 Task: Add Sprouts Organic Less Sodium Soy Sauce to the cart.
Action: Mouse moved to (261, 137)
Screenshot: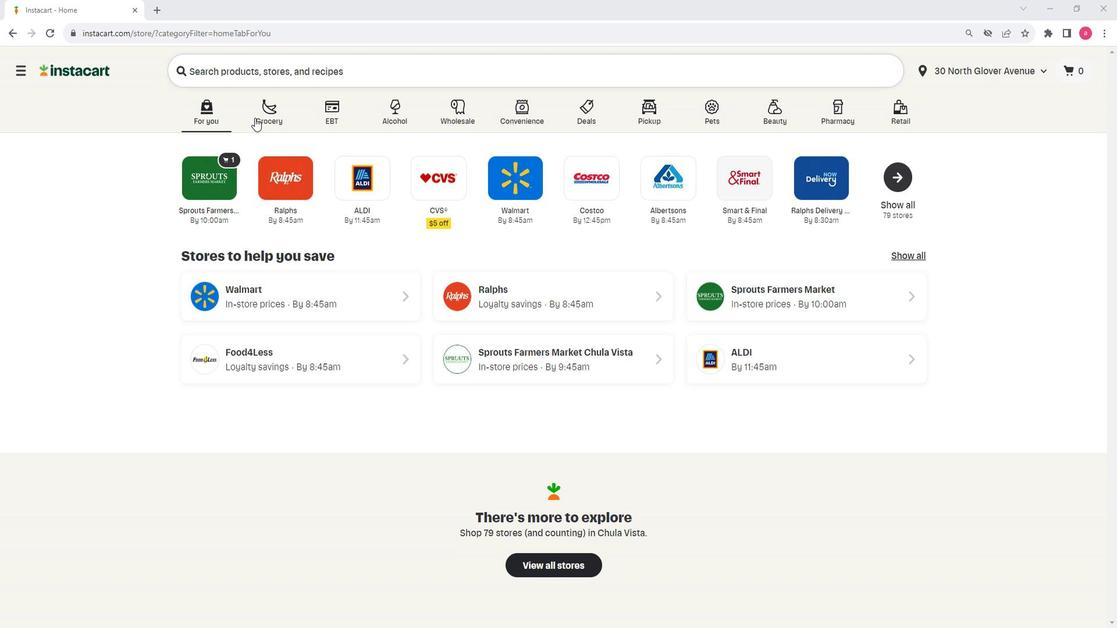 
Action: Mouse pressed left at (261, 137)
Screenshot: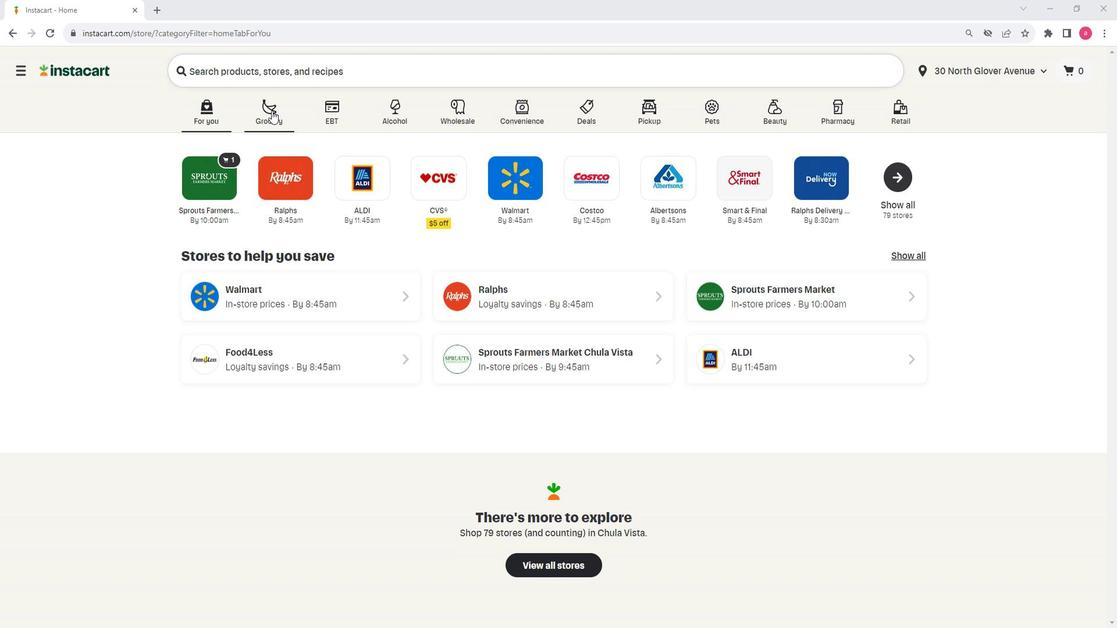 
Action: Mouse moved to (348, 329)
Screenshot: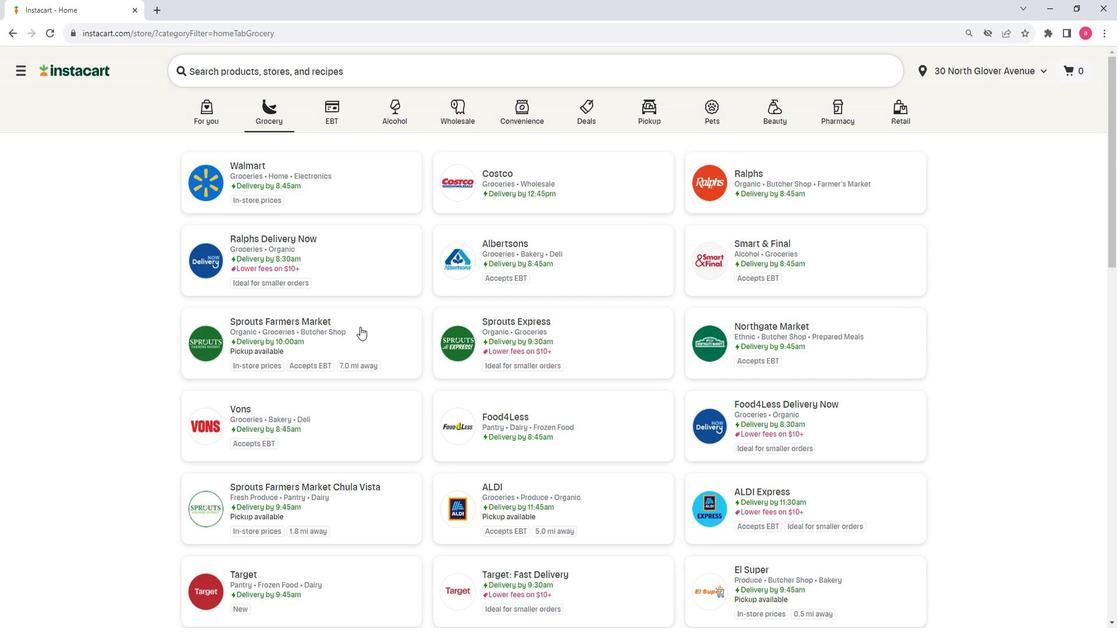 
Action: Mouse pressed left at (348, 329)
Screenshot: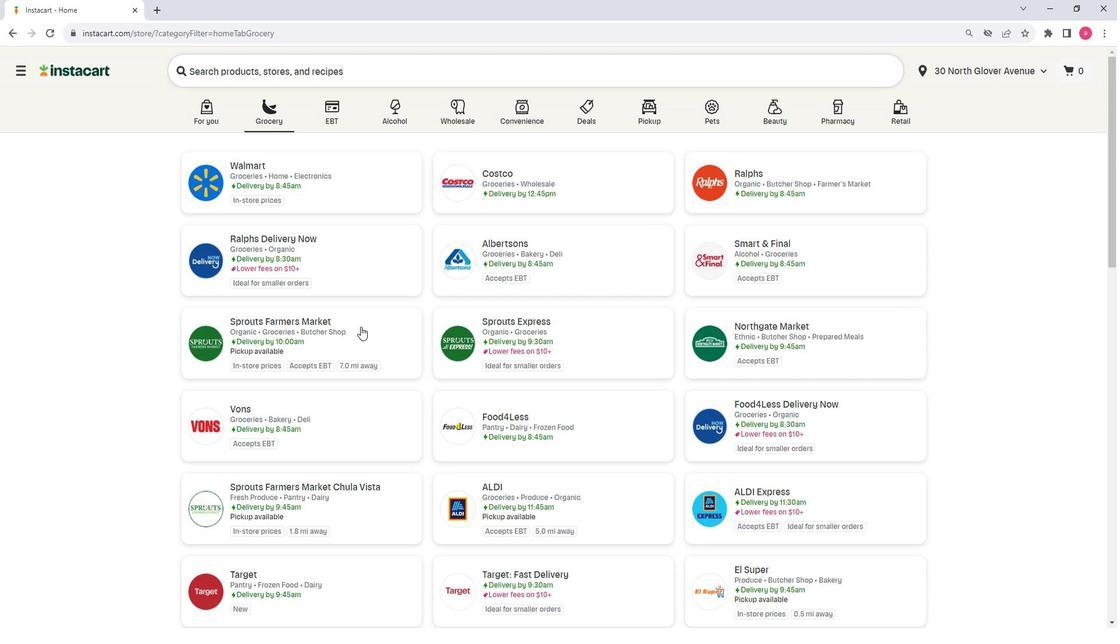 
Action: Mouse moved to (76, 396)
Screenshot: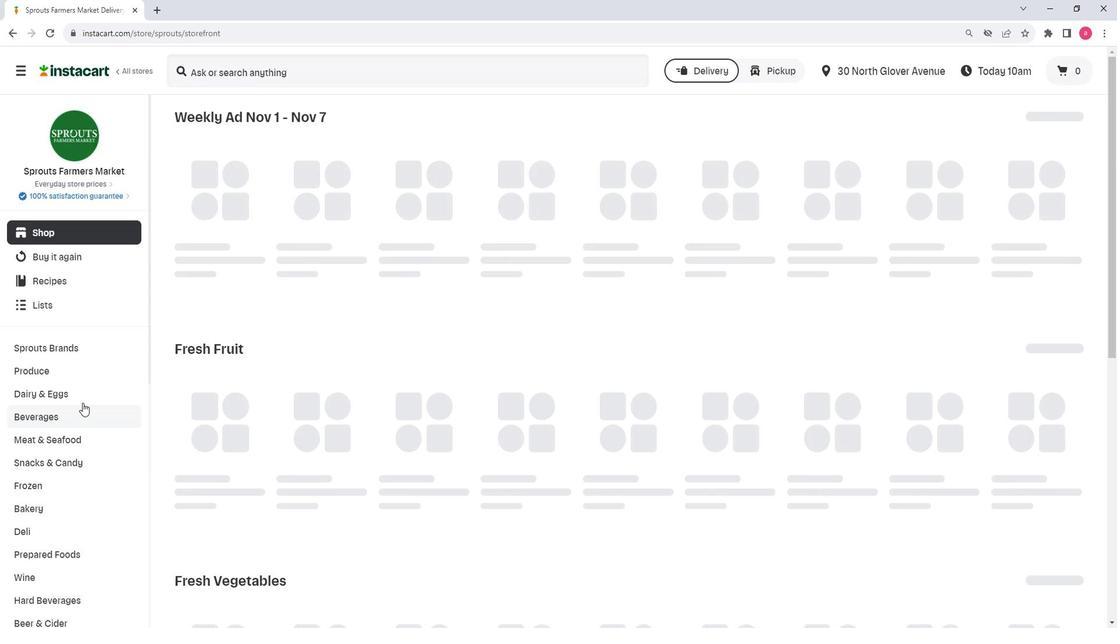 
Action: Mouse scrolled (76, 395) with delta (0, 0)
Screenshot: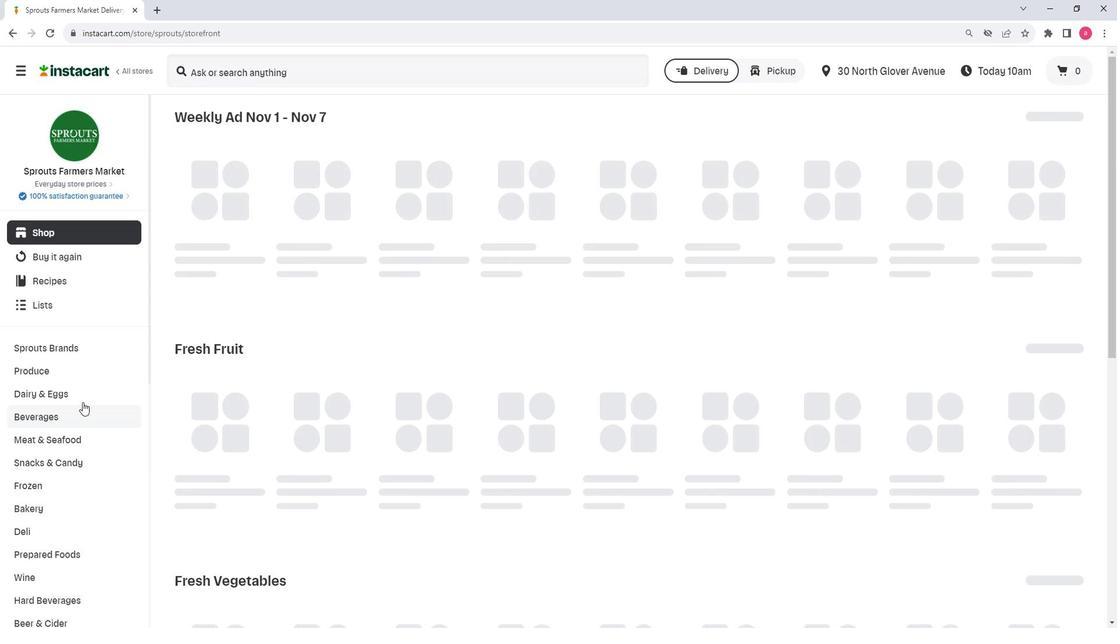 
Action: Mouse scrolled (76, 395) with delta (0, 0)
Screenshot: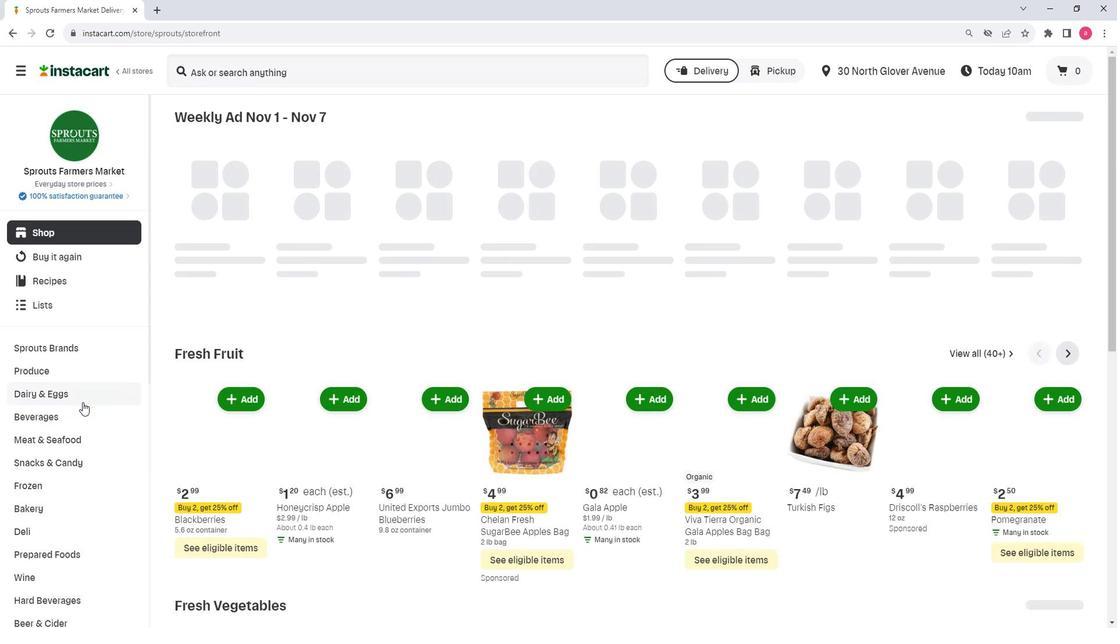 
Action: Mouse scrolled (76, 395) with delta (0, 0)
Screenshot: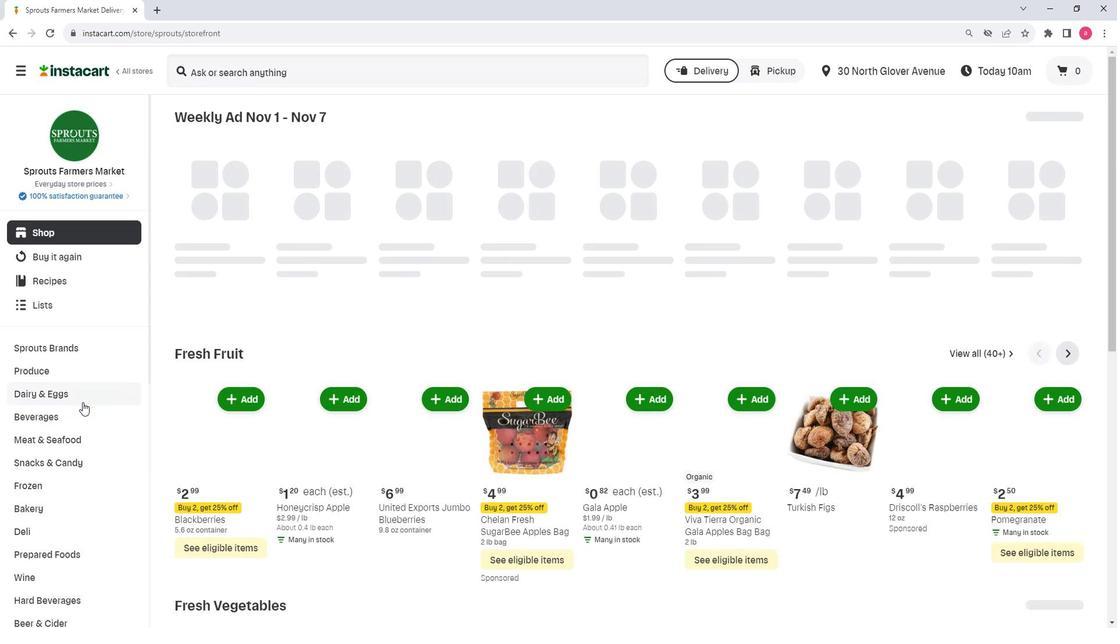 
Action: Mouse moved to (76, 395)
Screenshot: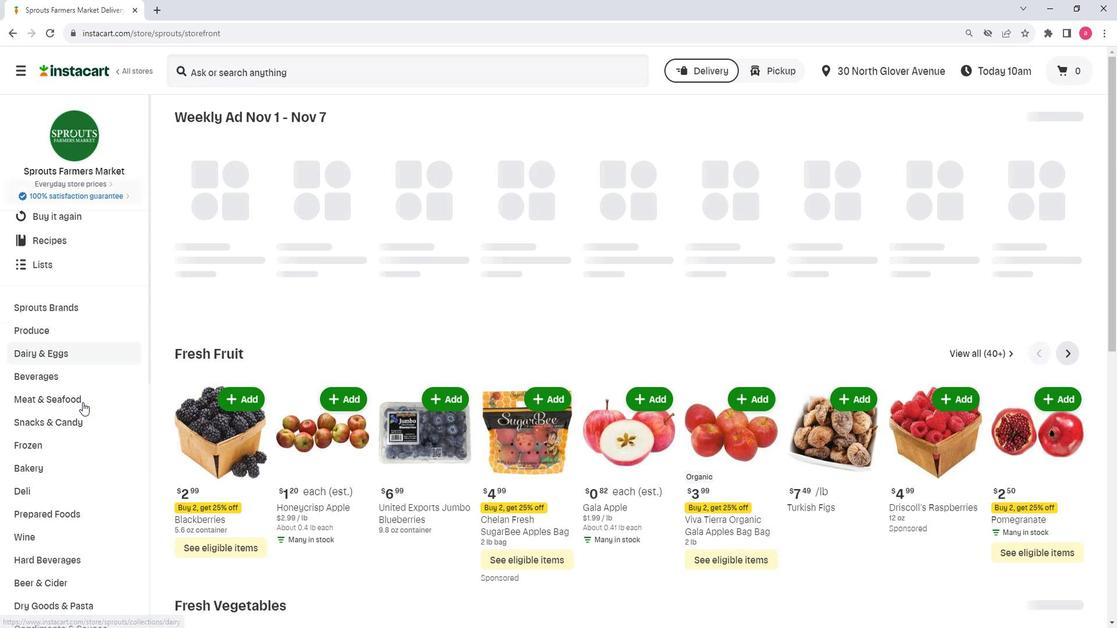 
Action: Mouse scrolled (76, 395) with delta (0, 0)
Screenshot: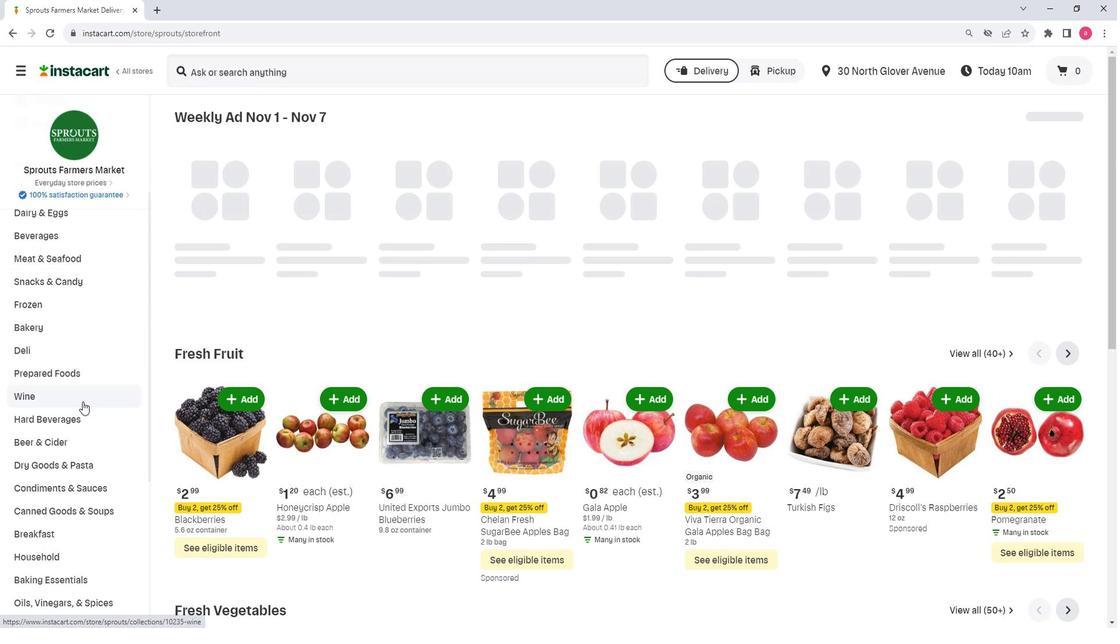 
Action: Mouse scrolled (76, 395) with delta (0, 0)
Screenshot: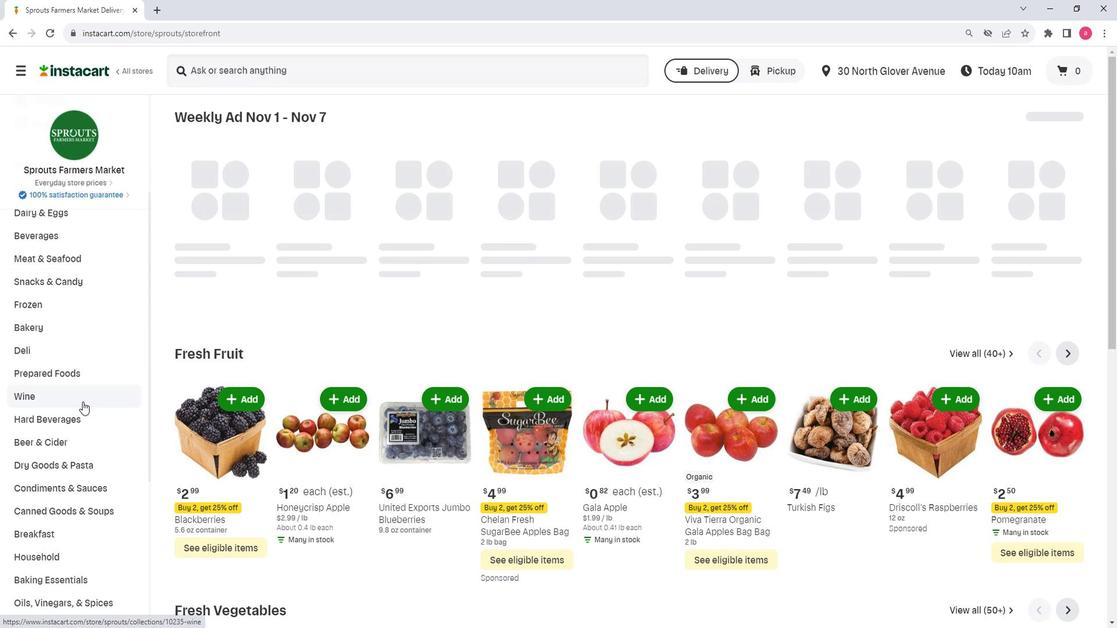 
Action: Mouse moved to (93, 362)
Screenshot: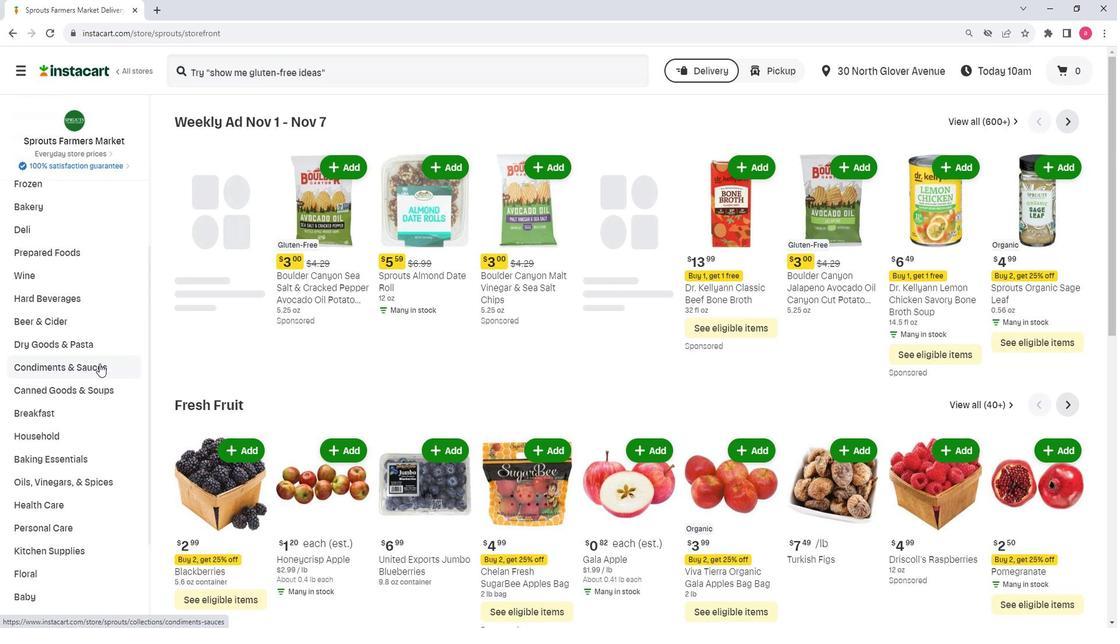 
Action: Mouse pressed left at (93, 362)
Screenshot: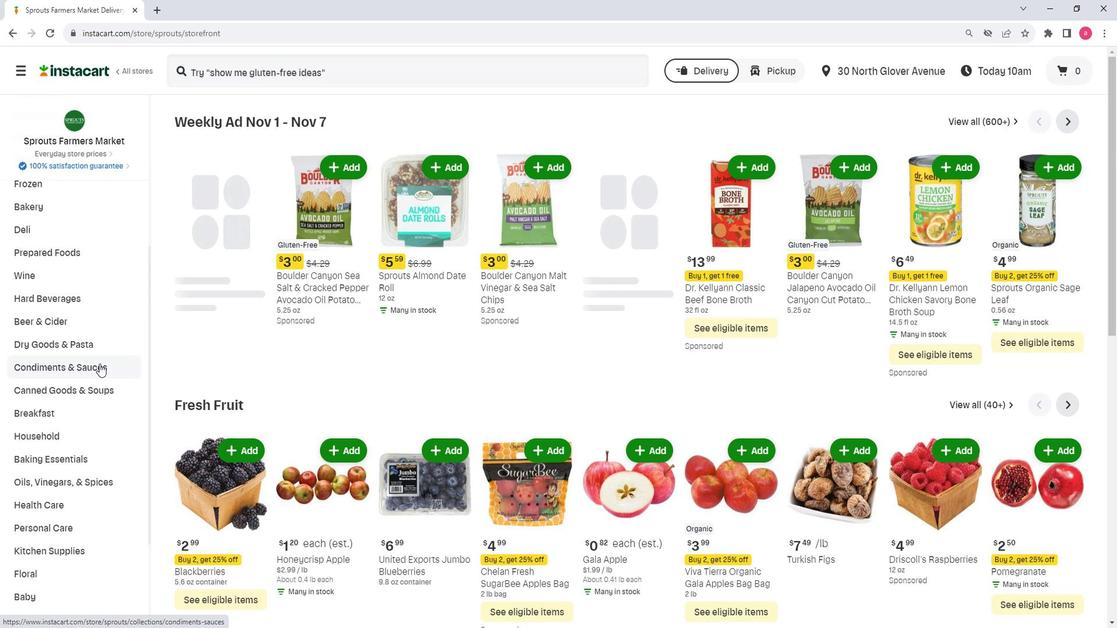 
Action: Mouse moved to (712, 173)
Screenshot: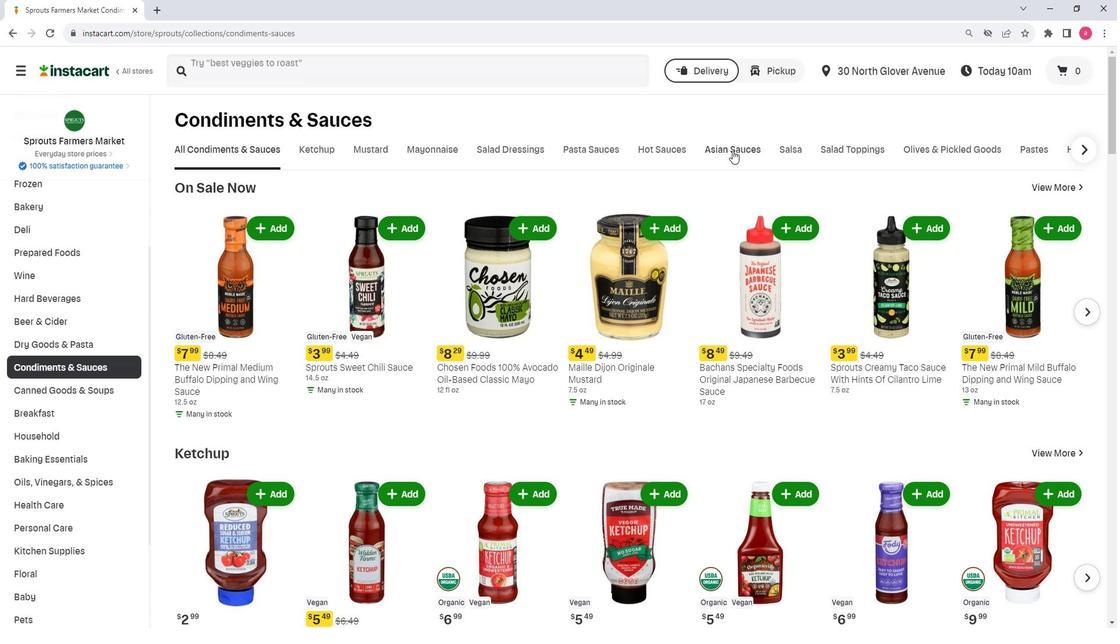 
Action: Mouse pressed left at (712, 173)
Screenshot: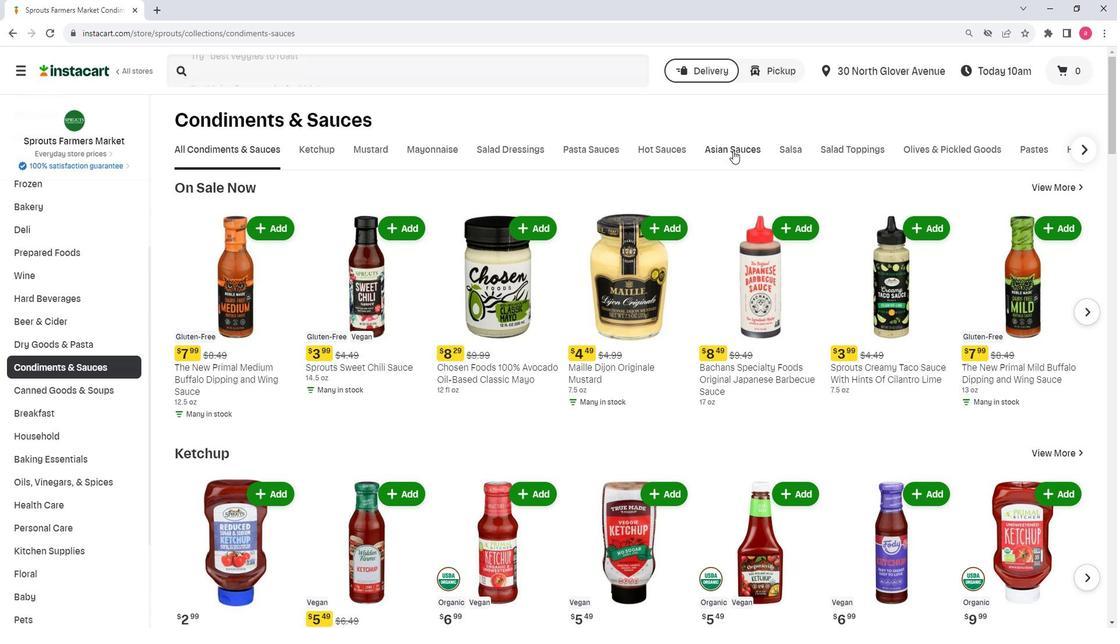 
Action: Mouse moved to (261, 221)
Screenshot: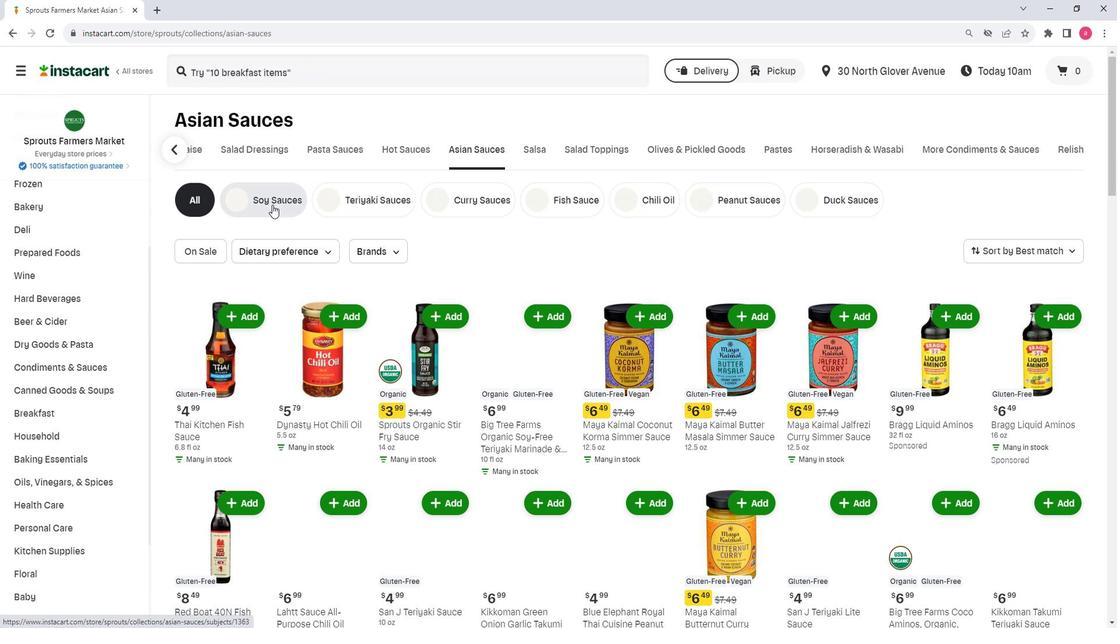 
Action: Mouse pressed left at (261, 221)
Screenshot: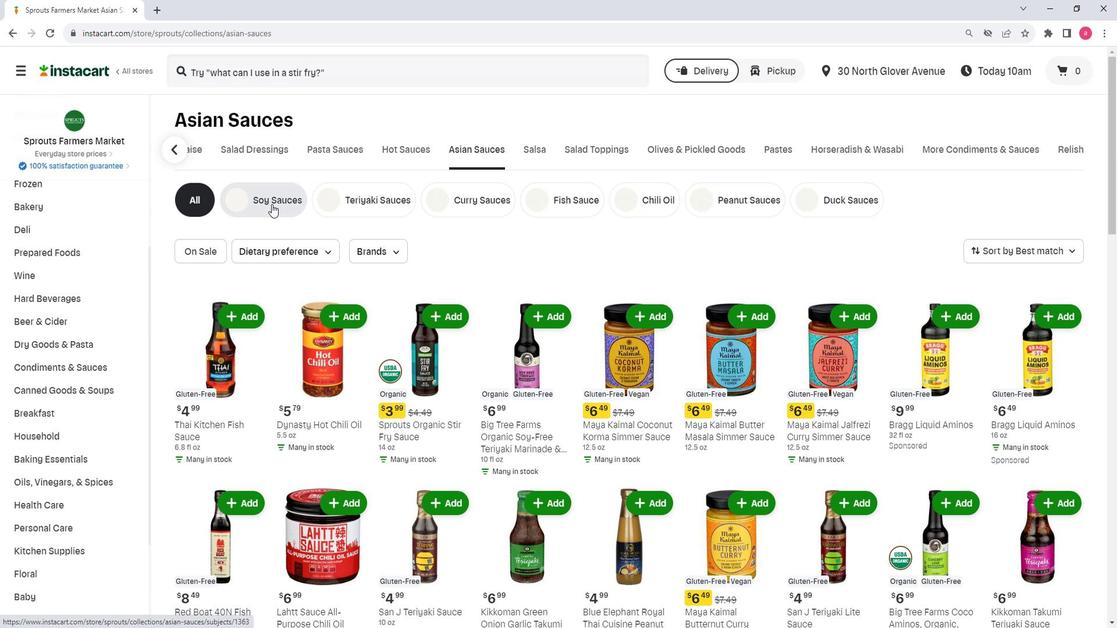 
Action: Mouse moved to (254, 98)
Screenshot: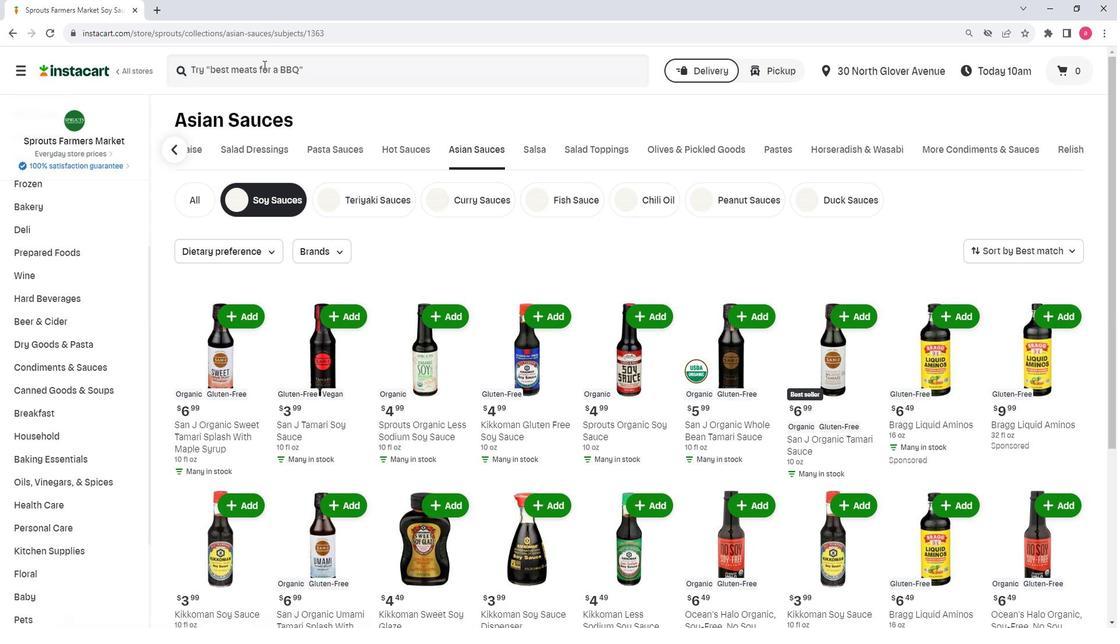 
Action: Mouse pressed left at (254, 98)
Screenshot: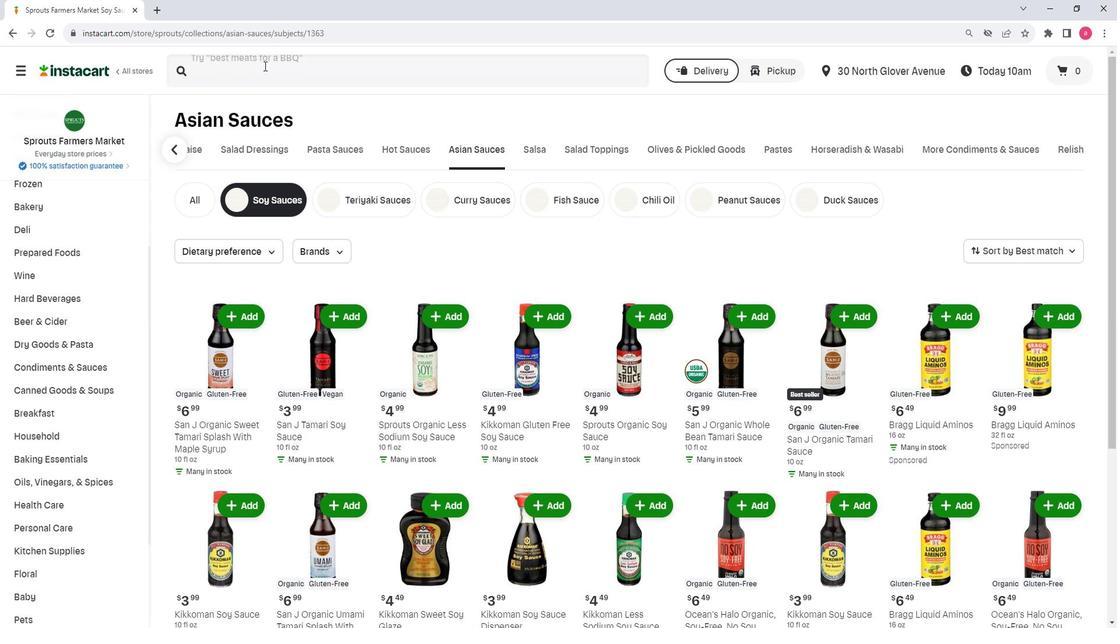 
Action: Key pressed <Key.shift><Key.shift><Key.shift>Sprouts<Key.space><Key.shift><Key.shift><Key.shift><Key.shift><Key.shift><Key.shift><Key.shift><Key.shift><Key.shift><Key.shift><Key.shift><Key.shift><Key.shift>Organic<Key.space><Key.shift>Less<Key.space><Key.shift>Sodium<Key.space><Key.shift>Soy<Key.space><Key.shift>Sauce<Key.enter>
Screenshot: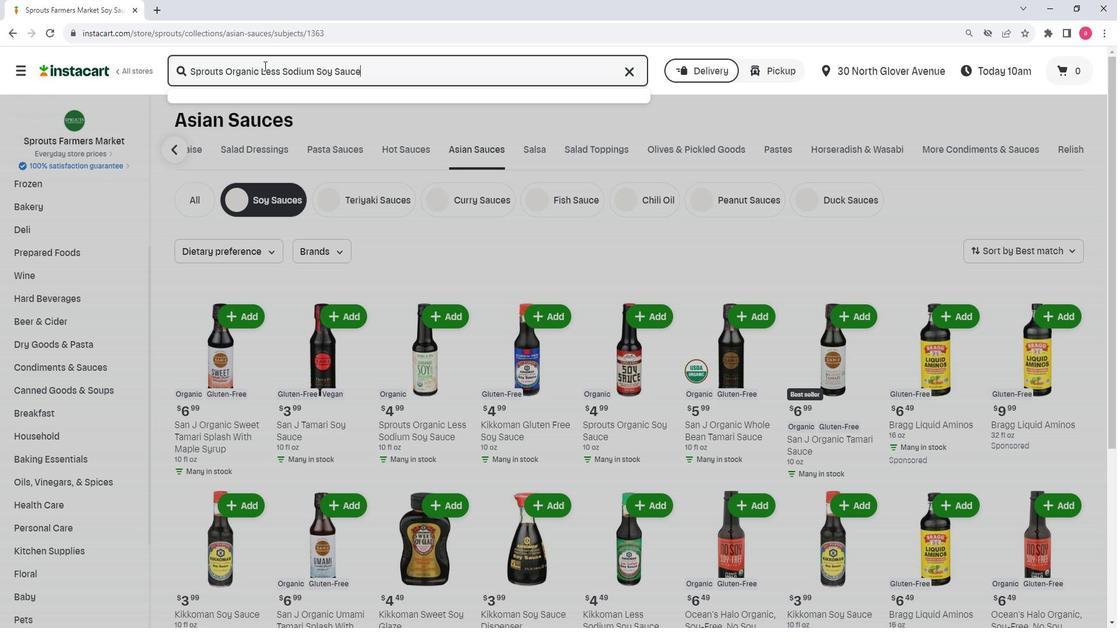 
Action: Mouse moved to (742, 397)
Screenshot: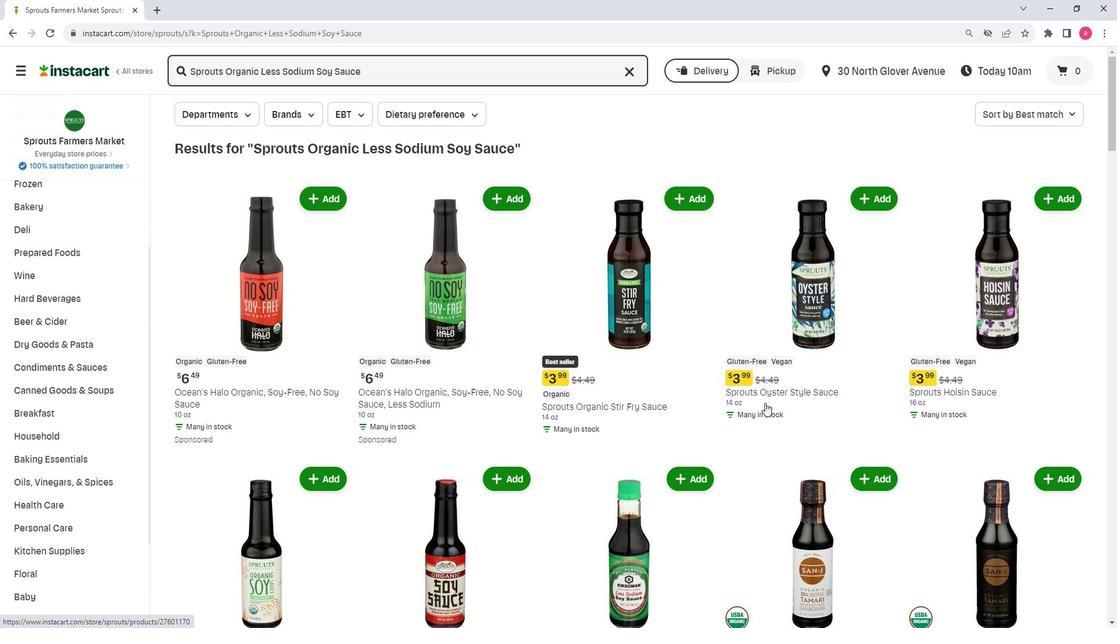
Action: Mouse scrolled (742, 396) with delta (0, 0)
Screenshot: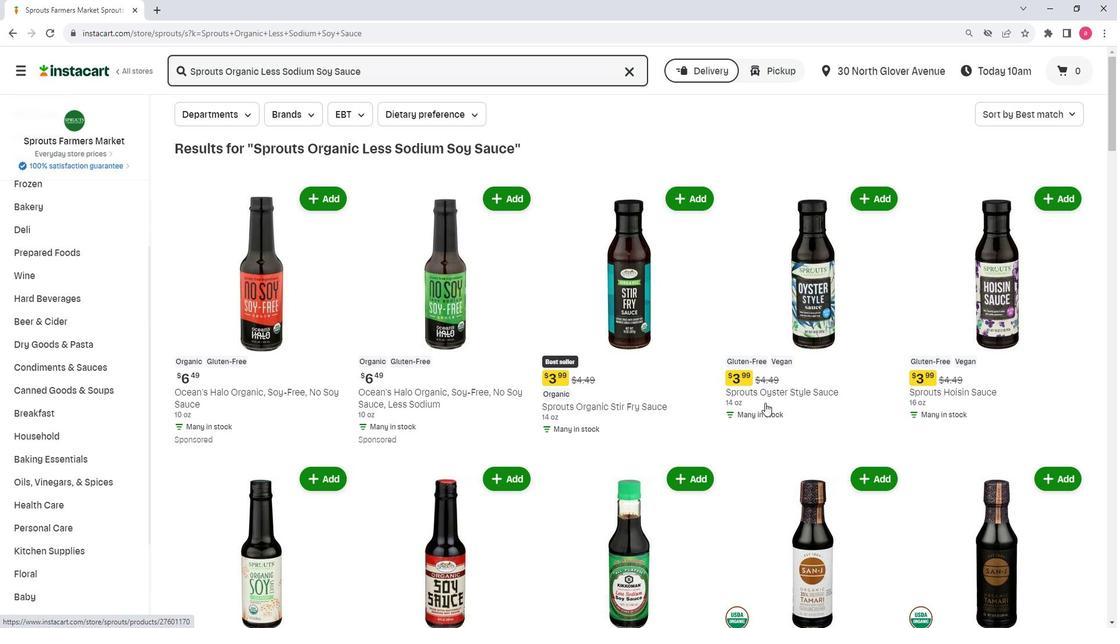 
Action: Mouse scrolled (742, 396) with delta (0, 0)
Screenshot: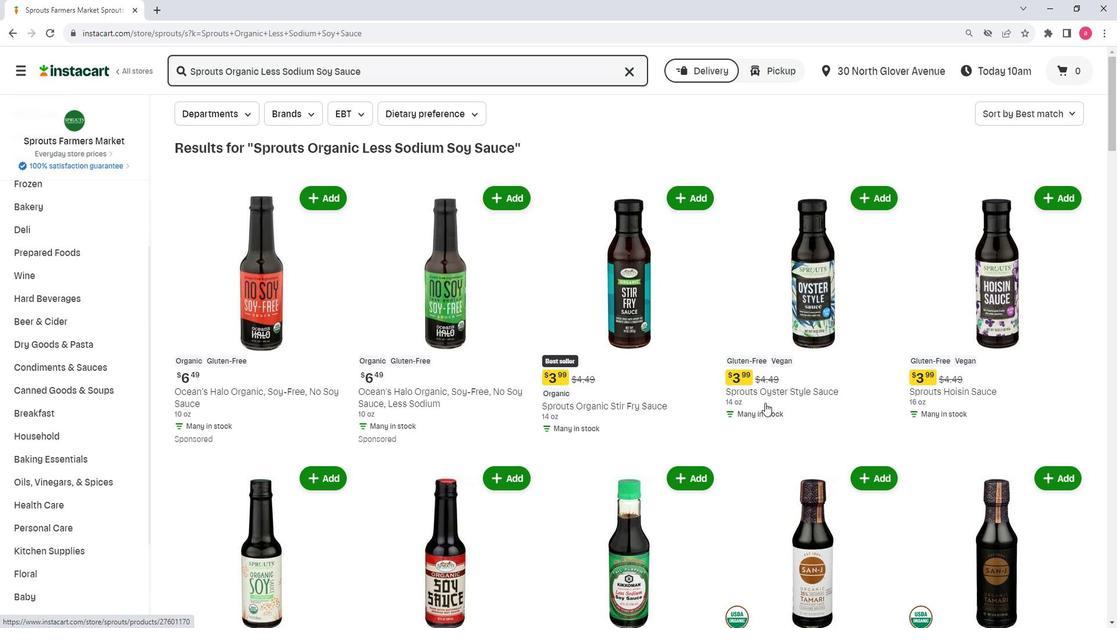 
Action: Mouse moved to (274, 460)
Screenshot: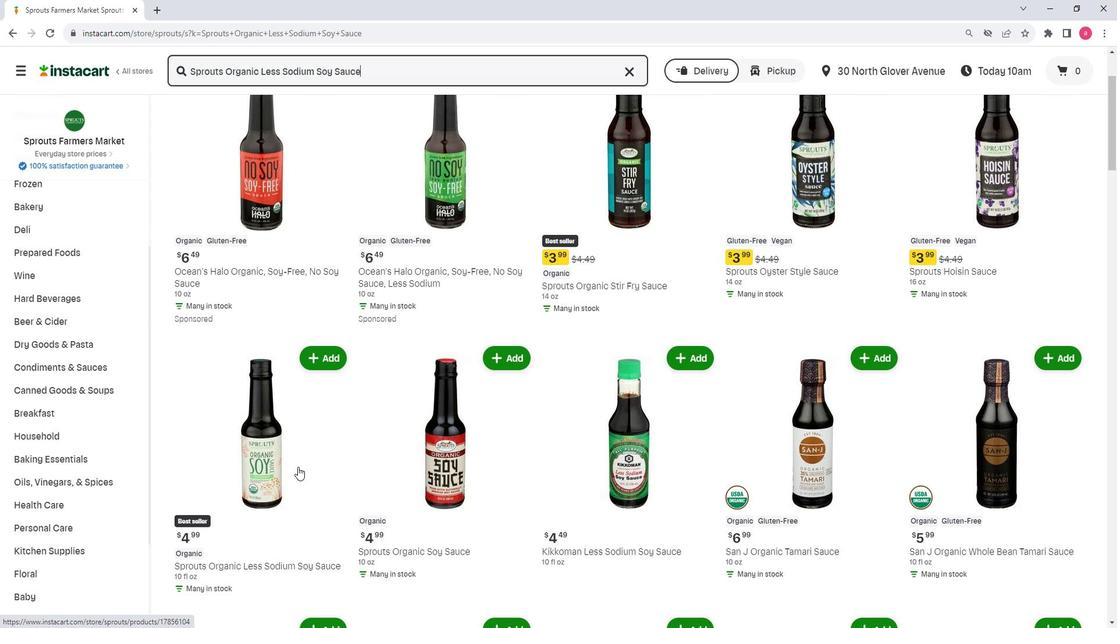 
Action: Mouse scrolled (274, 459) with delta (0, 0)
Screenshot: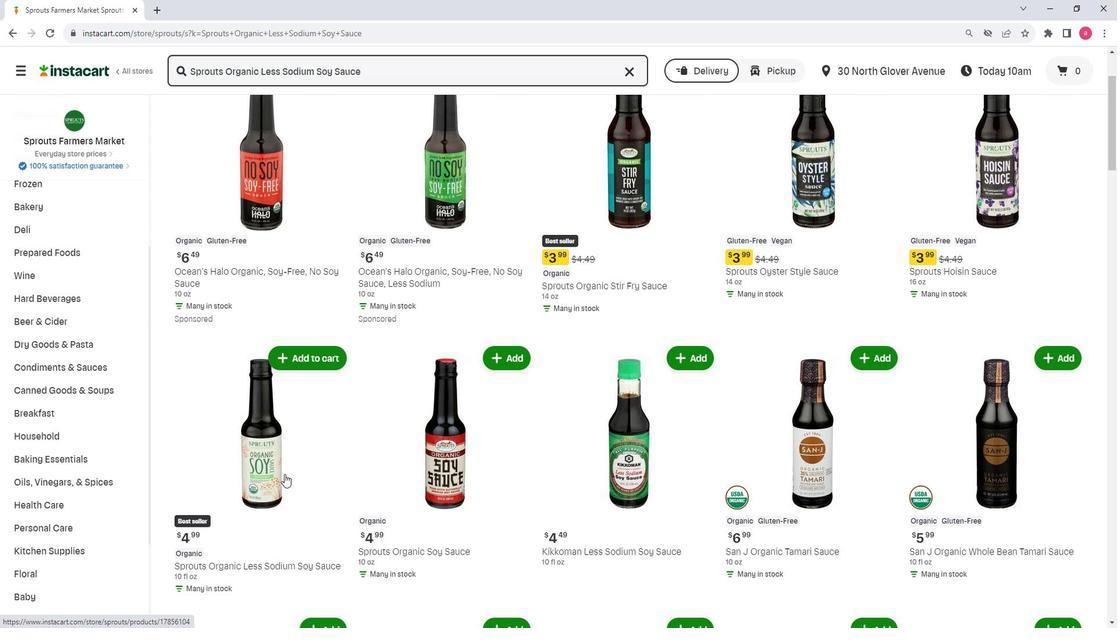 
Action: Mouse moved to (254, 369)
Screenshot: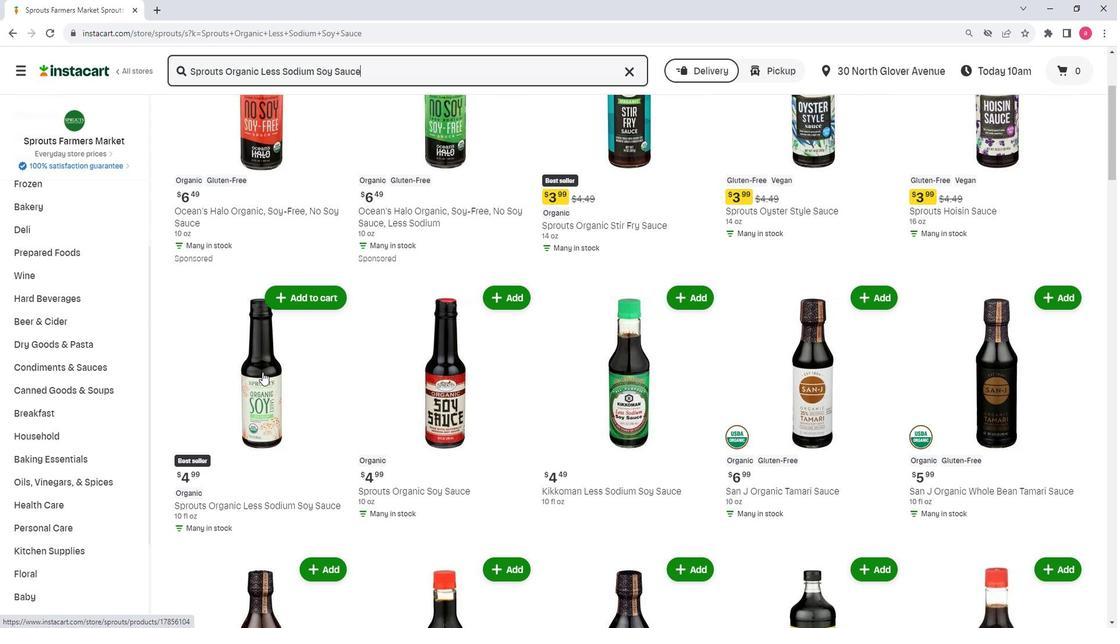 
Action: Mouse pressed left at (254, 369)
Screenshot: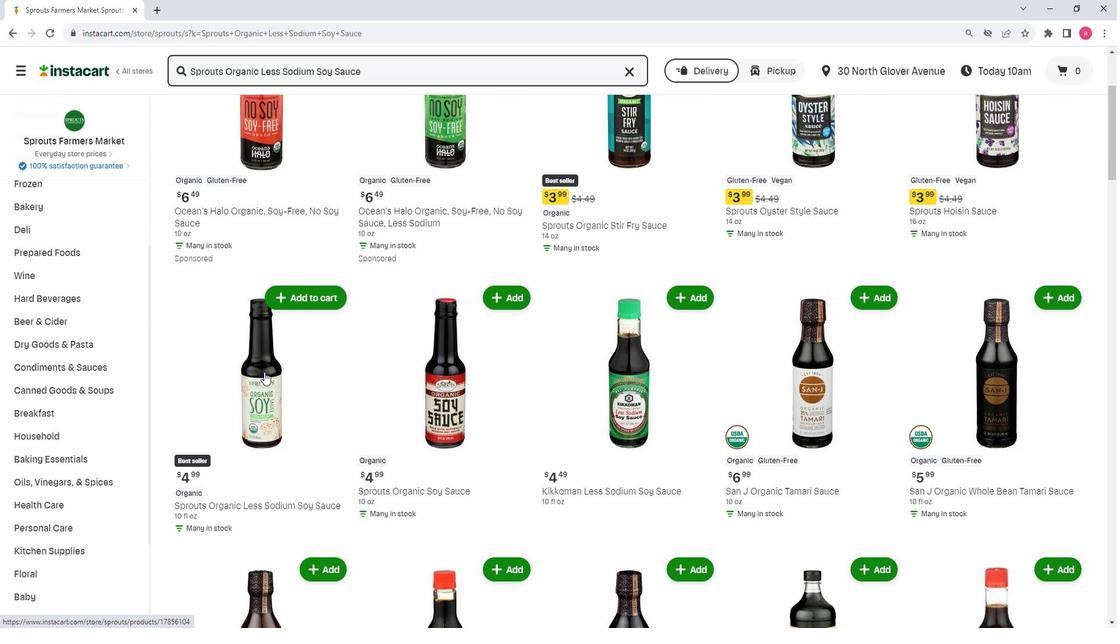 
Action: Mouse moved to (723, 256)
Screenshot: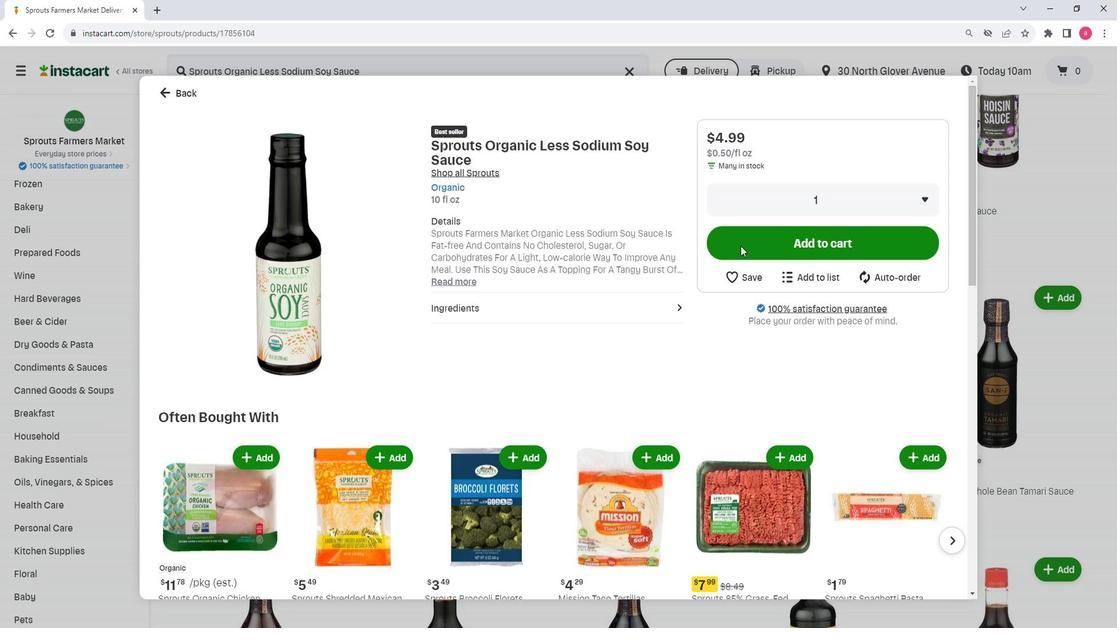 
Action: Mouse pressed left at (723, 256)
Screenshot: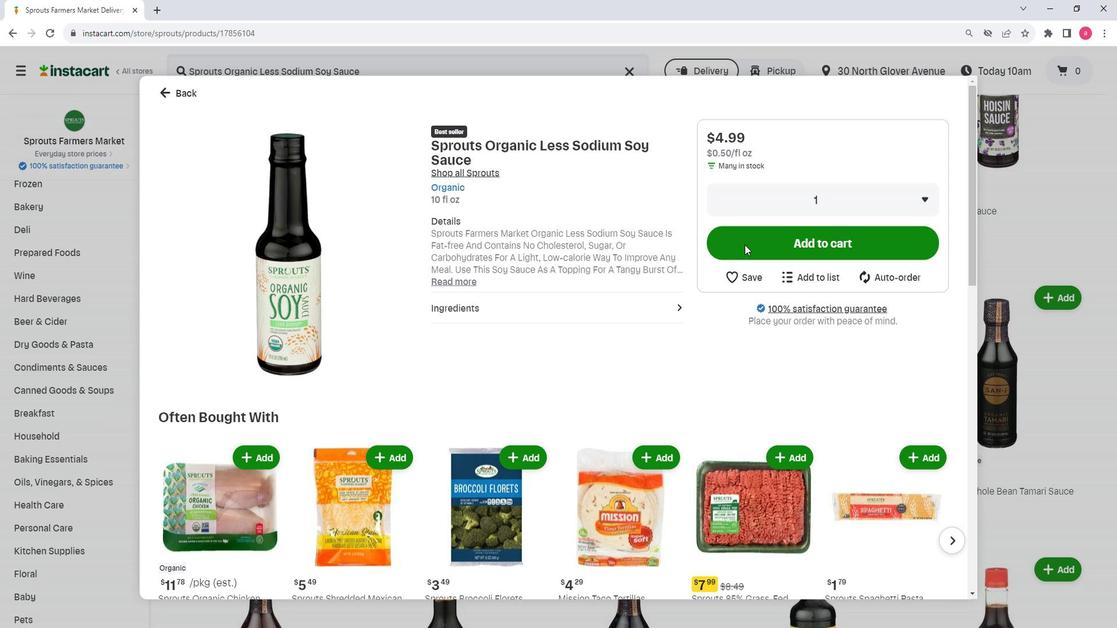 
Action: Mouse moved to (638, 312)
Screenshot: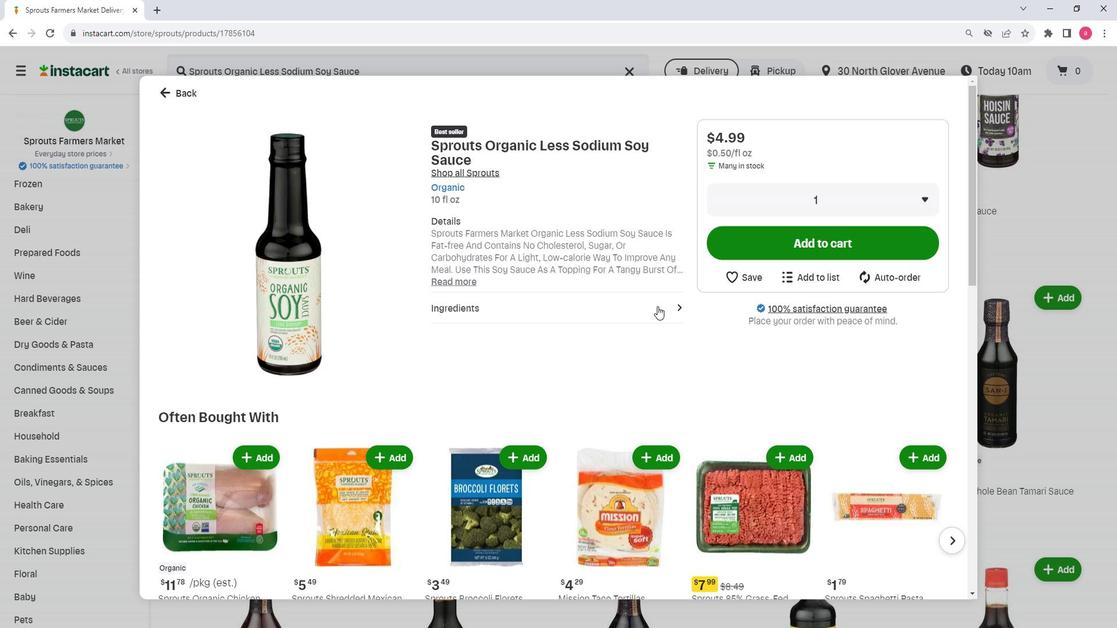 
